 Task: Set the sepia intensity for the sepia video filter to 121.
Action: Mouse moved to (176, 24)
Screenshot: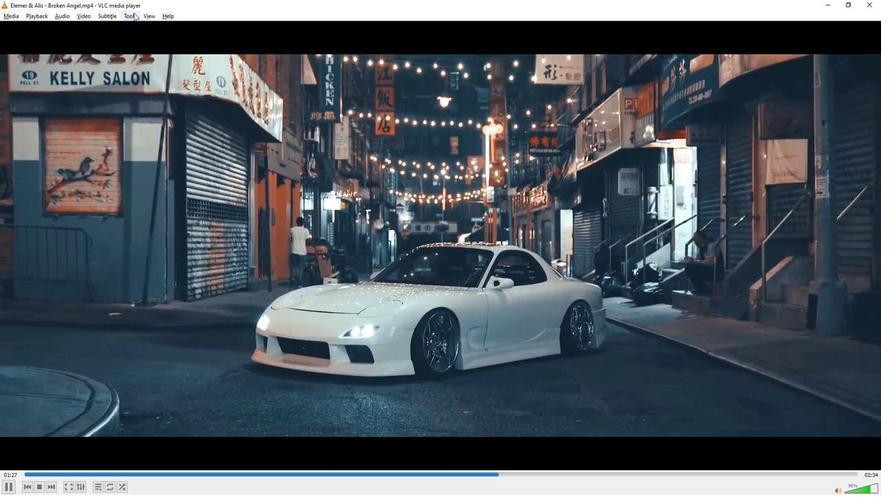 
Action: Mouse pressed left at (176, 24)
Screenshot: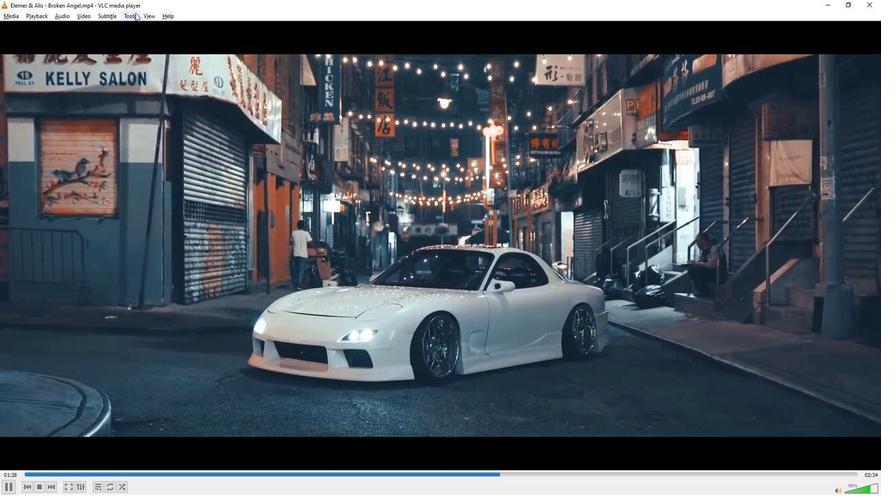 
Action: Mouse moved to (189, 118)
Screenshot: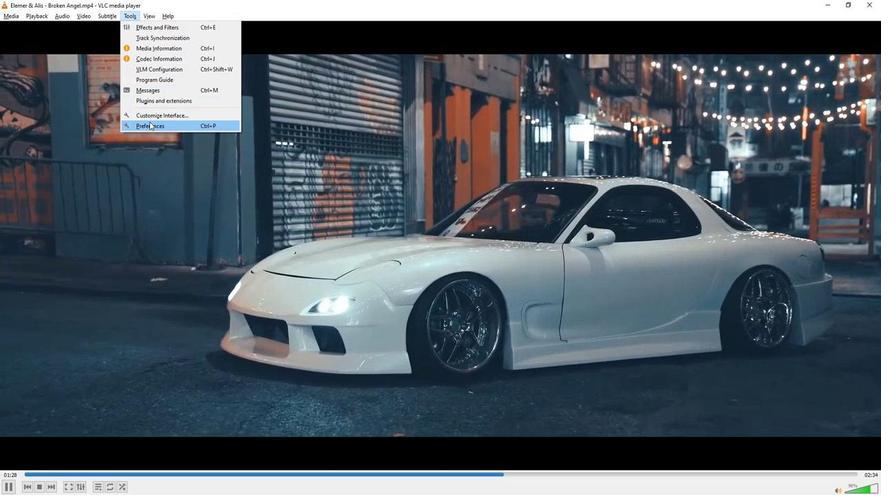 
Action: Mouse pressed left at (189, 118)
Screenshot: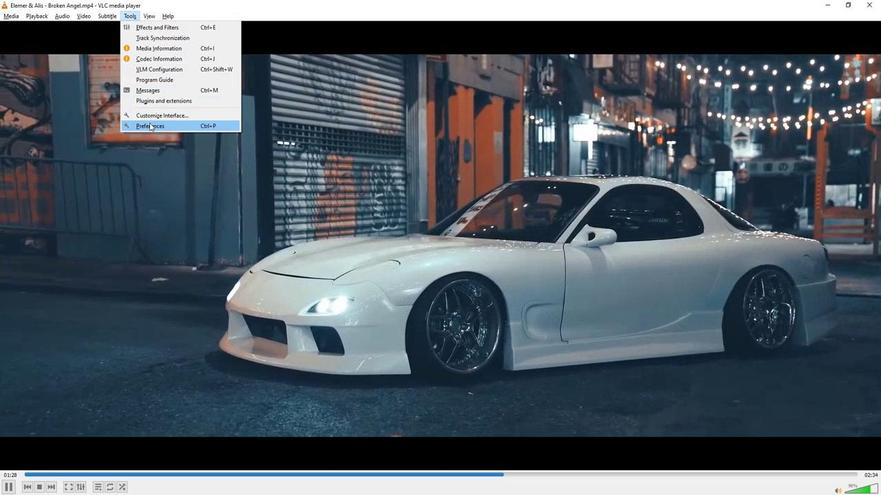 
Action: Mouse moved to (232, 347)
Screenshot: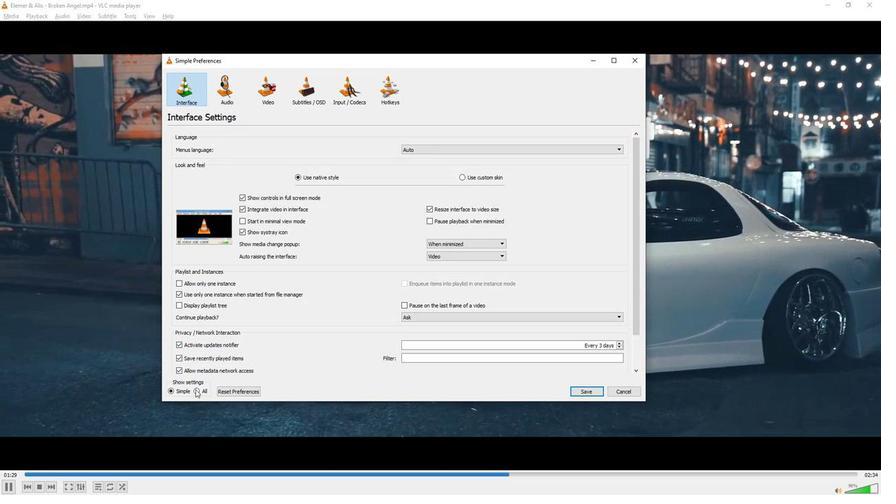 
Action: Mouse pressed left at (232, 347)
Screenshot: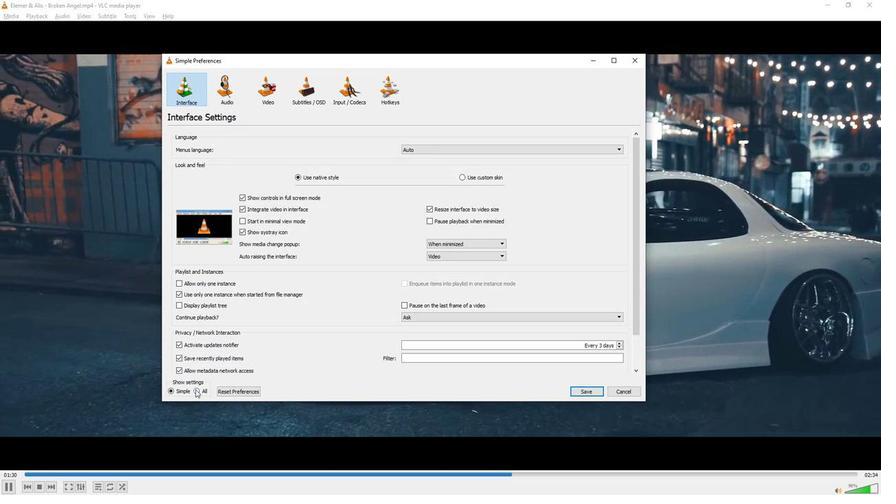 
Action: Mouse moved to (236, 256)
Screenshot: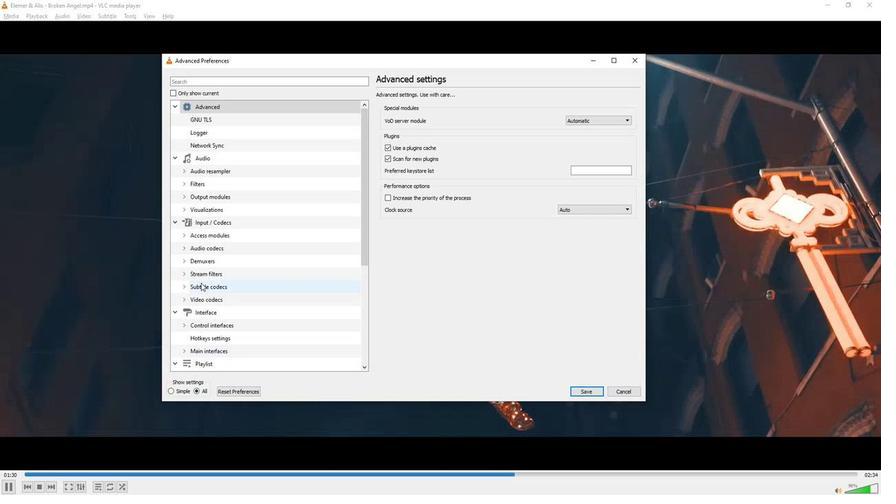 
Action: Mouse scrolled (236, 255) with delta (0, 0)
Screenshot: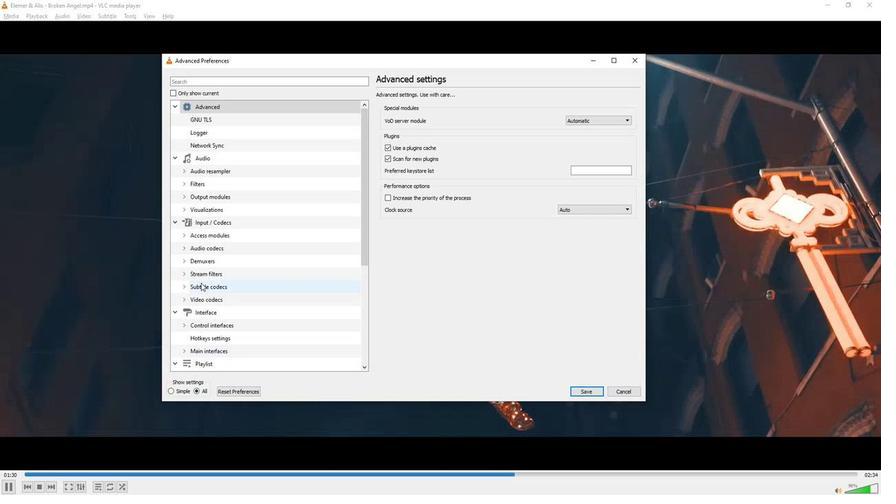 
Action: Mouse scrolled (236, 255) with delta (0, 0)
Screenshot: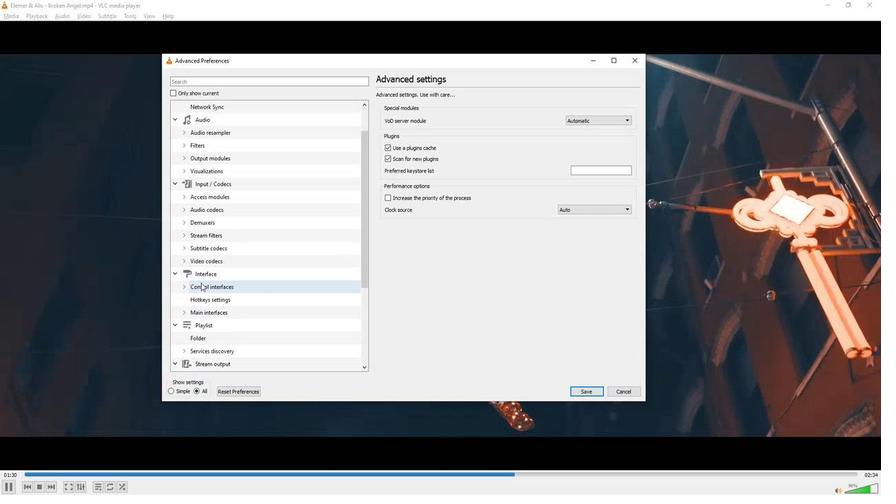 
Action: Mouse scrolled (236, 255) with delta (0, 0)
Screenshot: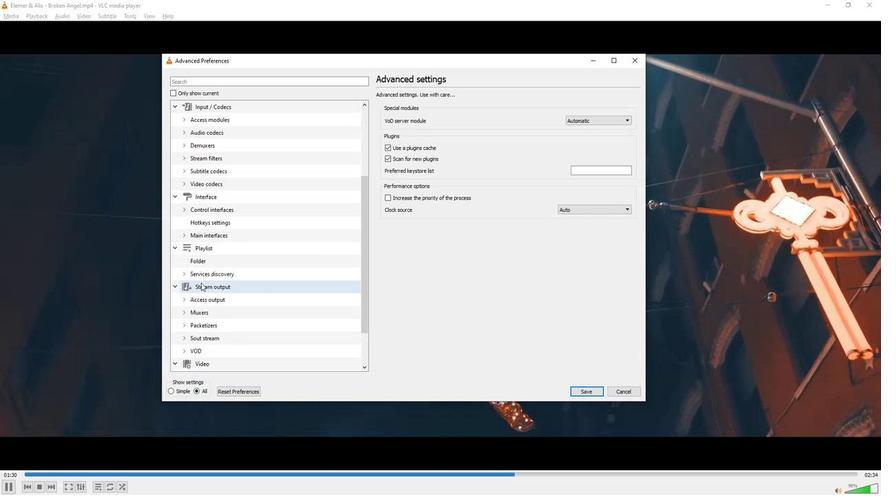 
Action: Mouse scrolled (236, 255) with delta (0, 0)
Screenshot: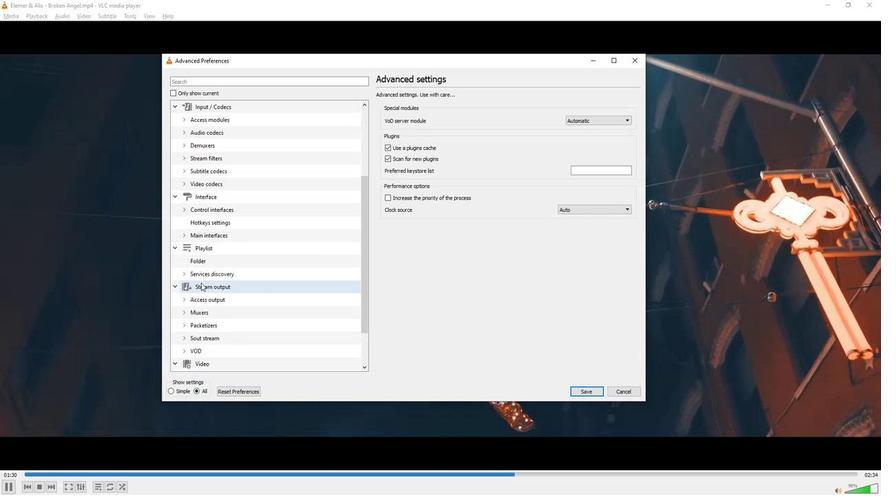 
Action: Mouse scrolled (236, 255) with delta (0, 0)
Screenshot: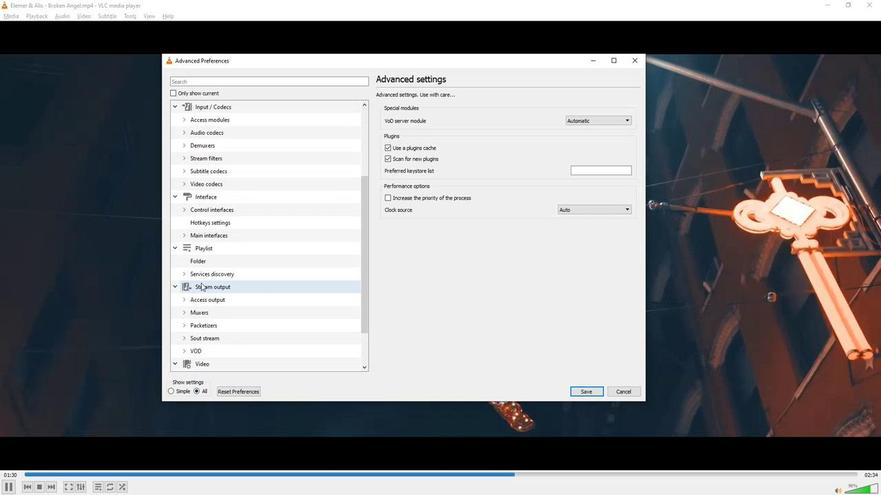
Action: Mouse scrolled (236, 255) with delta (0, 0)
Screenshot: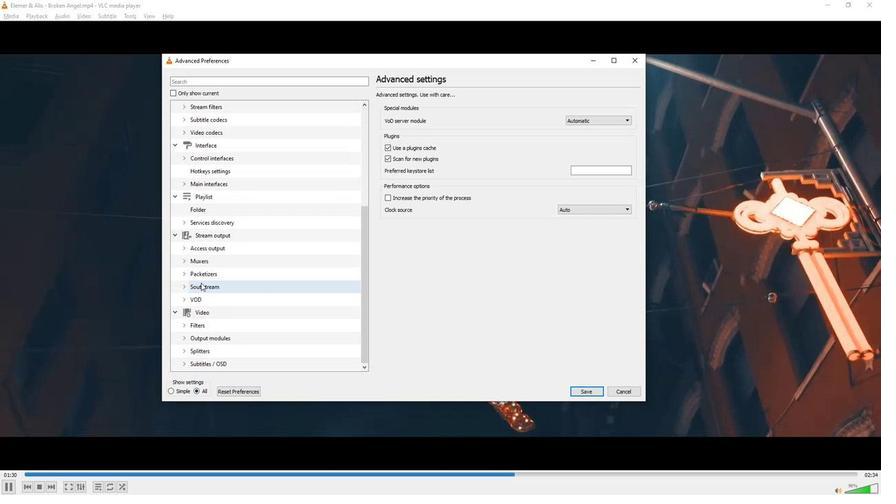 
Action: Mouse scrolled (236, 255) with delta (0, 0)
Screenshot: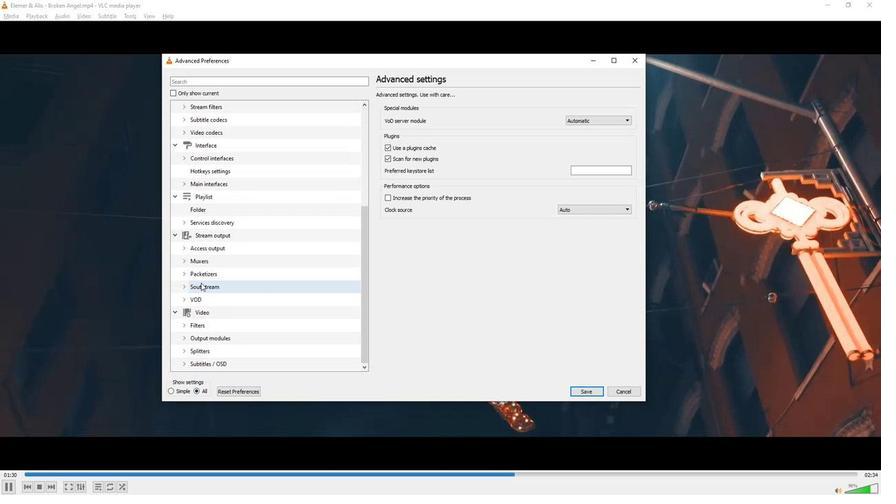 
Action: Mouse scrolled (236, 255) with delta (0, 0)
Screenshot: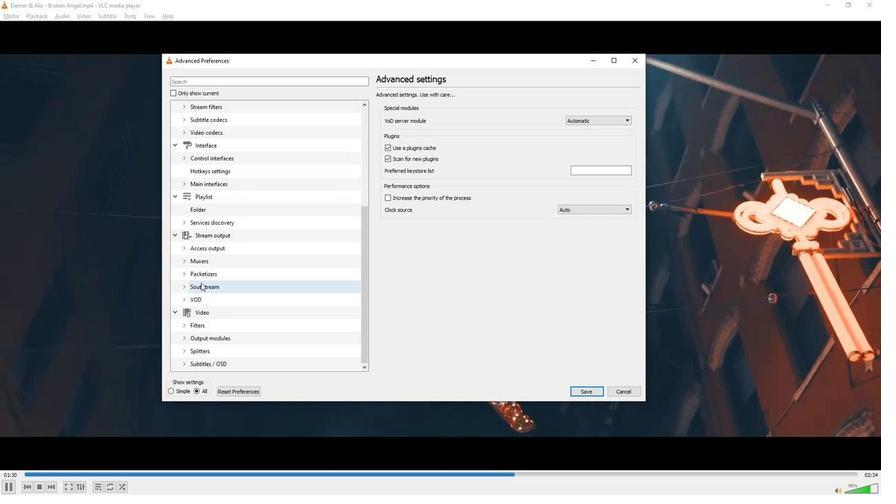 
Action: Mouse moved to (221, 292)
Screenshot: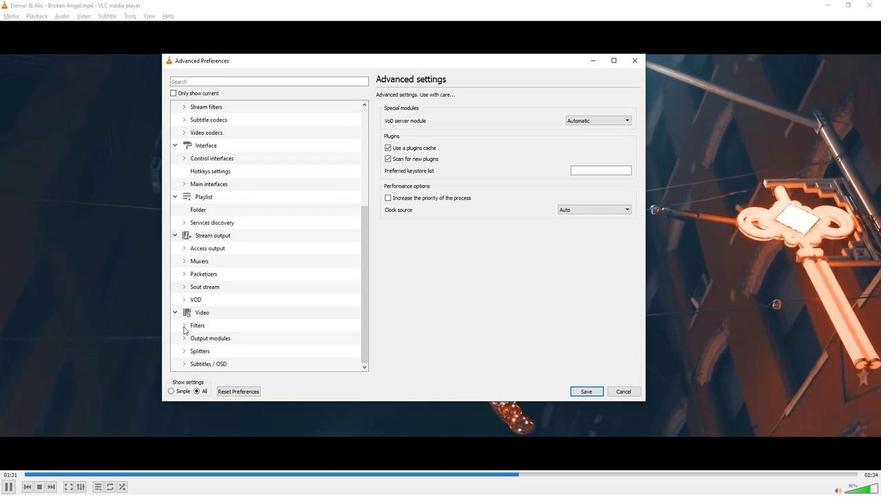 
Action: Mouse pressed left at (221, 292)
Screenshot: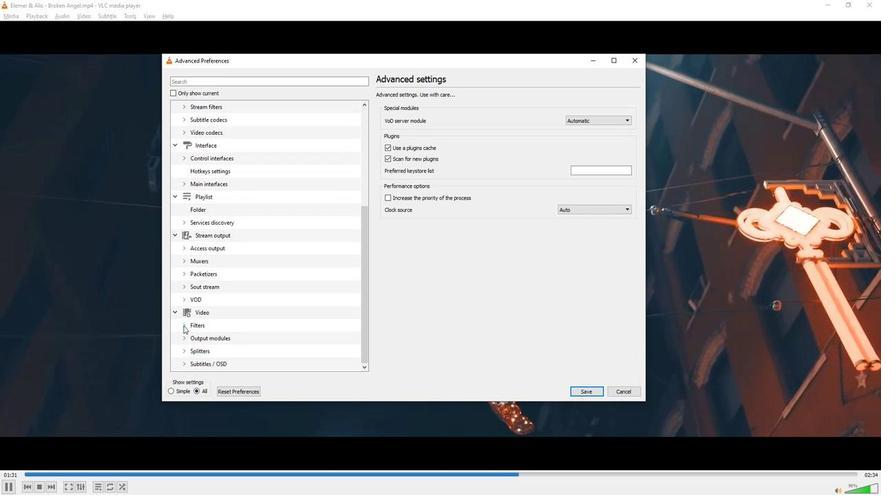 
Action: Mouse moved to (266, 253)
Screenshot: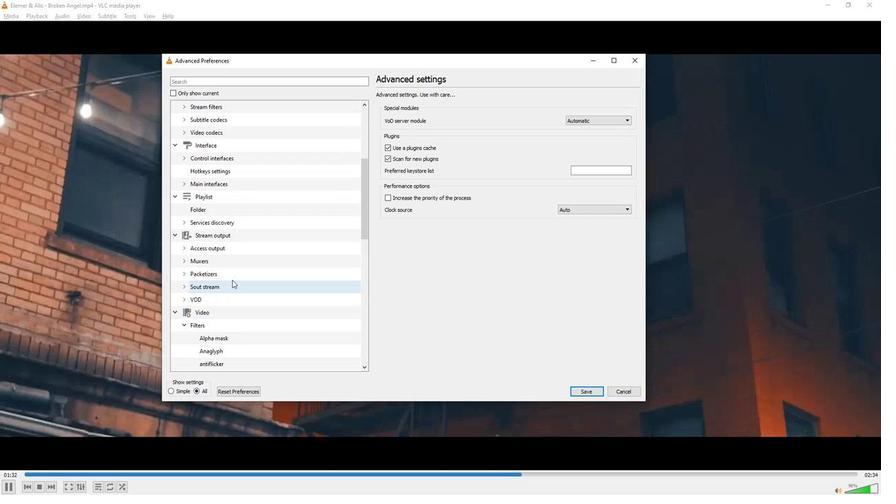 
Action: Mouse scrolled (266, 252) with delta (0, 0)
Screenshot: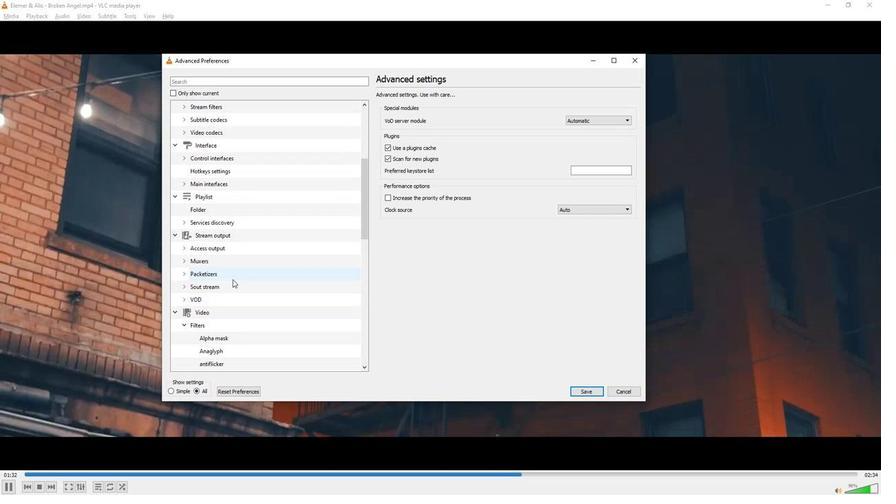 
Action: Mouse scrolled (266, 252) with delta (0, 0)
Screenshot: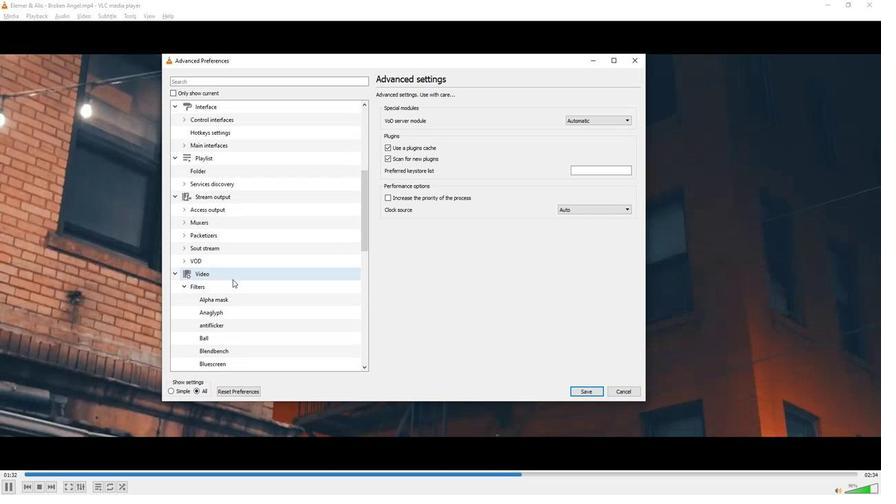 
Action: Mouse scrolled (266, 252) with delta (0, 0)
Screenshot: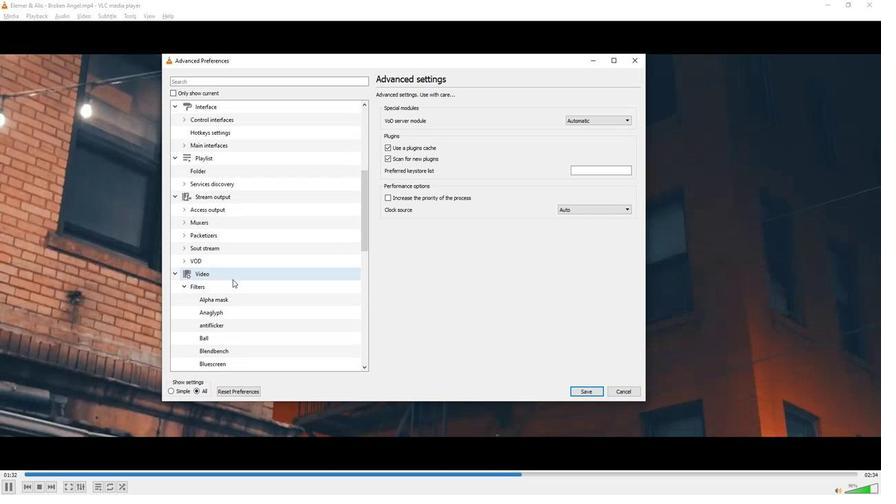 
Action: Mouse scrolled (266, 252) with delta (0, 0)
Screenshot: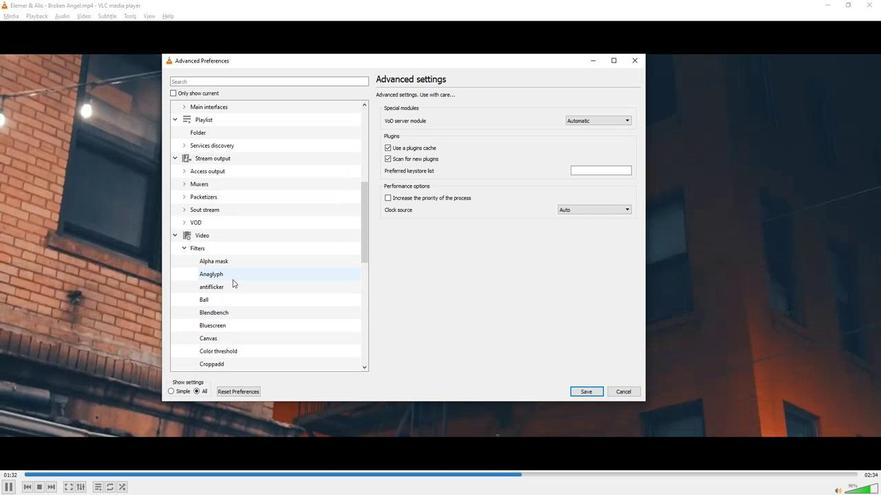 
Action: Mouse scrolled (266, 252) with delta (0, 0)
Screenshot: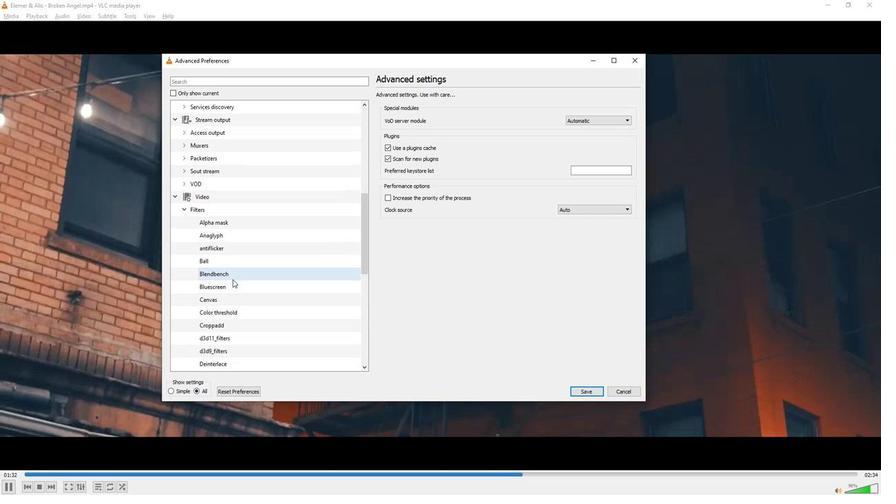 
Action: Mouse scrolled (266, 252) with delta (0, 0)
Screenshot: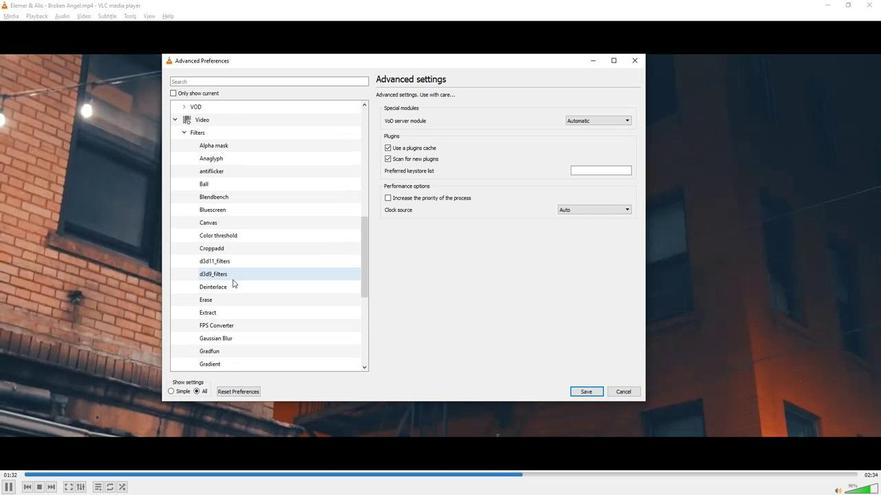 
Action: Mouse scrolled (266, 252) with delta (0, 0)
Screenshot: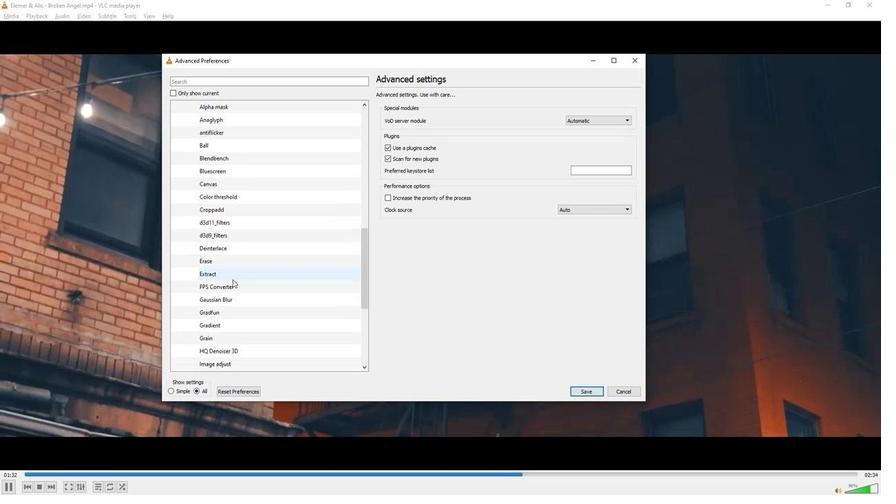 
Action: Mouse scrolled (266, 252) with delta (0, 0)
Screenshot: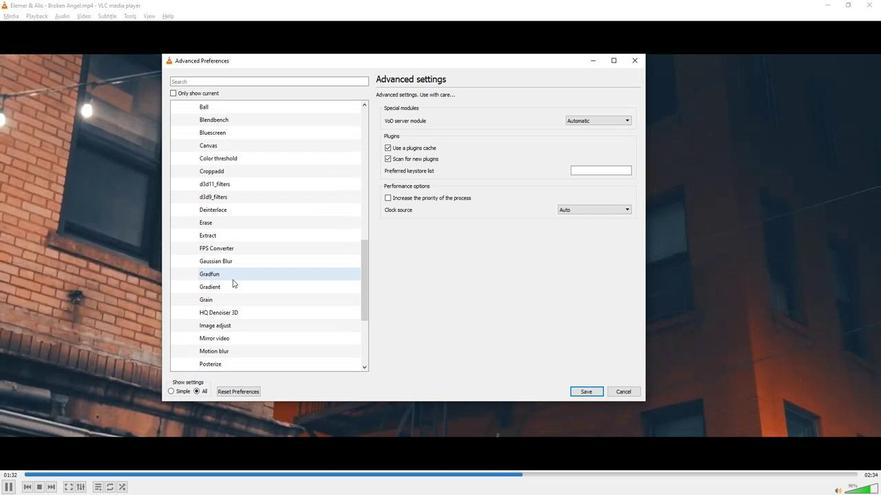 
Action: Mouse moved to (266, 253)
Screenshot: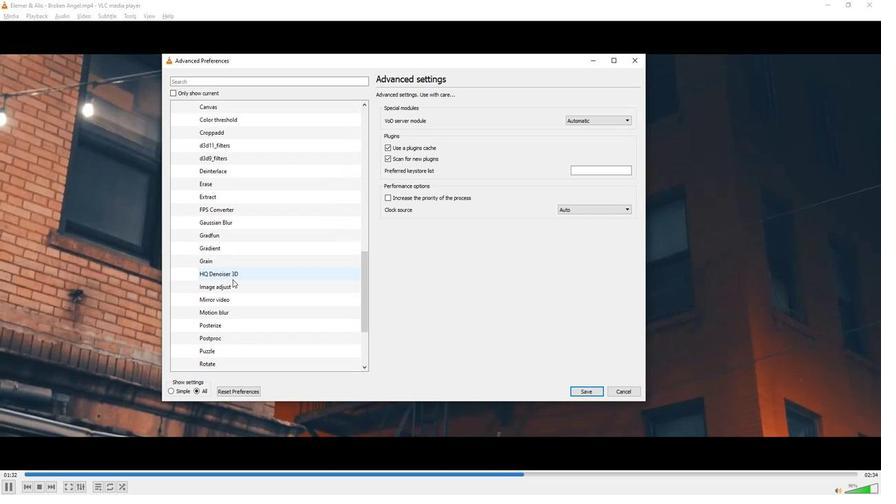 
Action: Mouse scrolled (266, 252) with delta (0, 0)
Screenshot: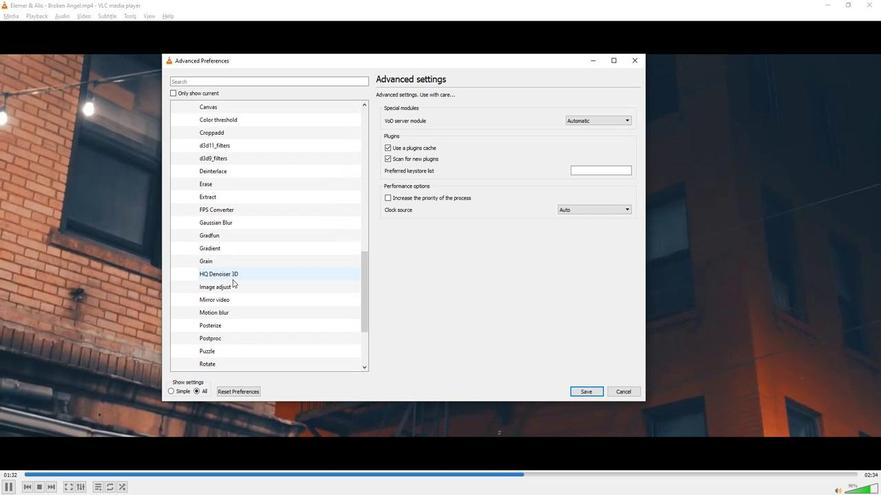 
Action: Mouse moved to (252, 312)
Screenshot: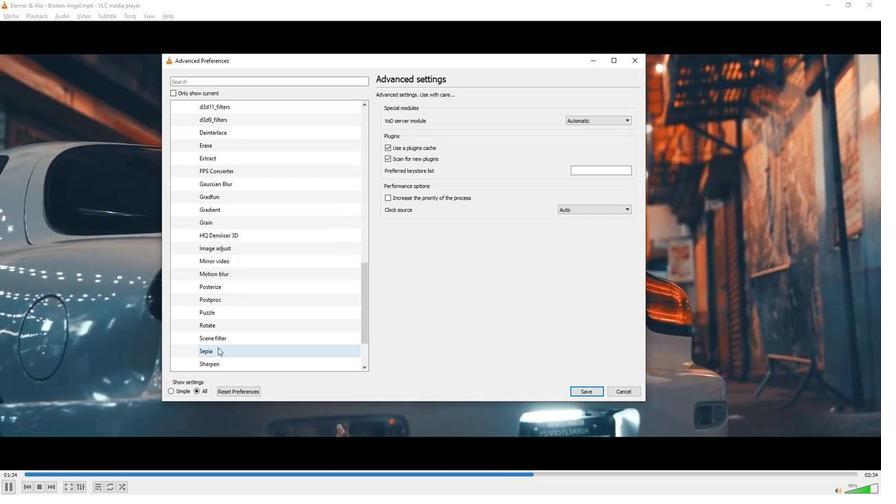 
Action: Mouse pressed left at (252, 312)
Screenshot: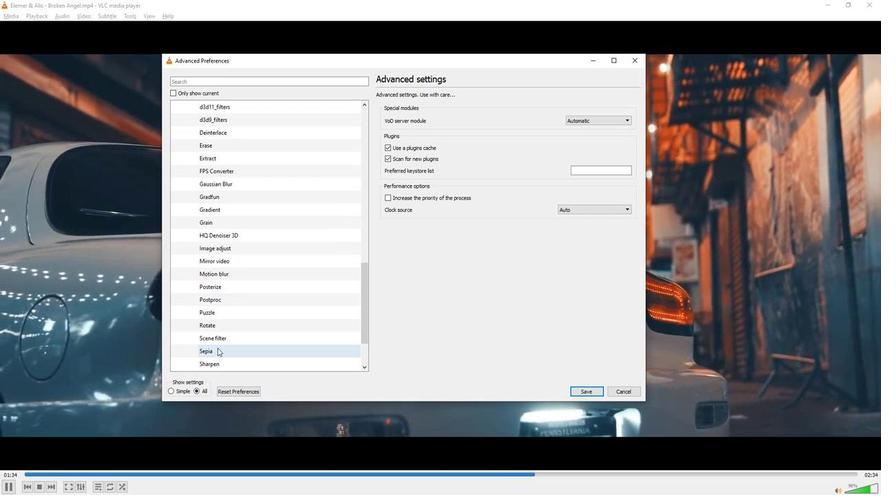 
Action: Mouse moved to (639, 105)
Screenshot: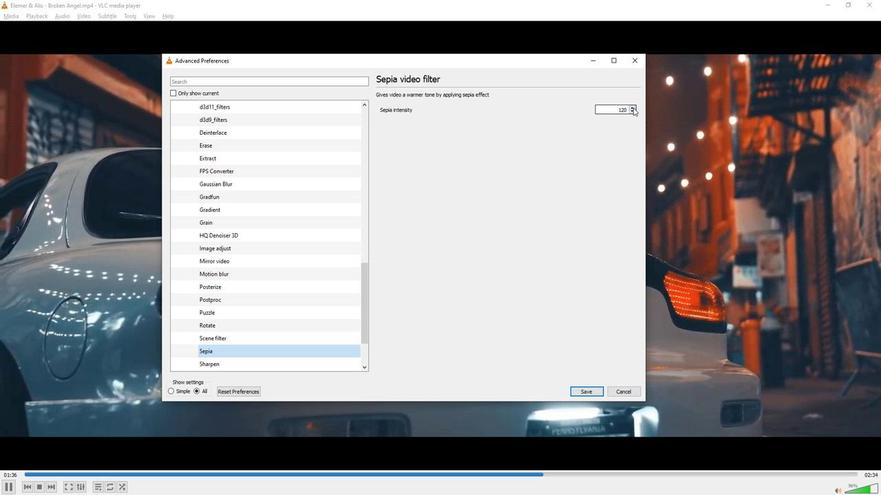 
Action: Mouse pressed left at (639, 105)
Screenshot: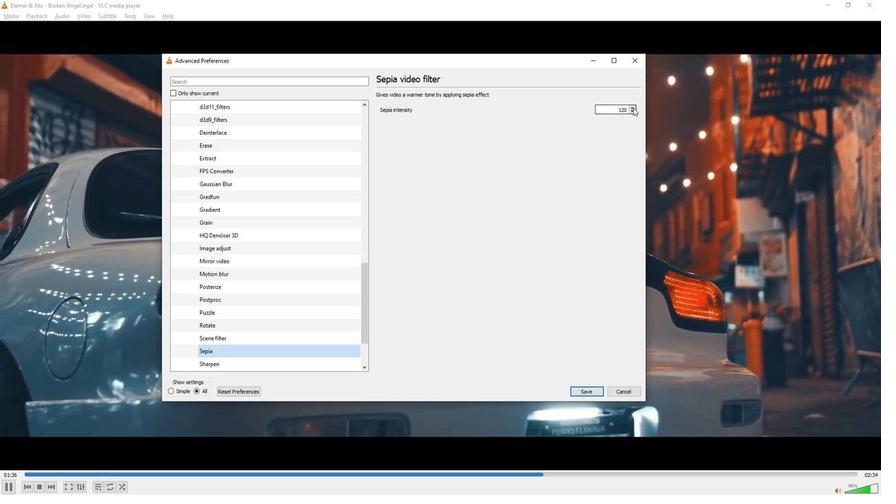 
Action: Mouse moved to (607, 156)
Screenshot: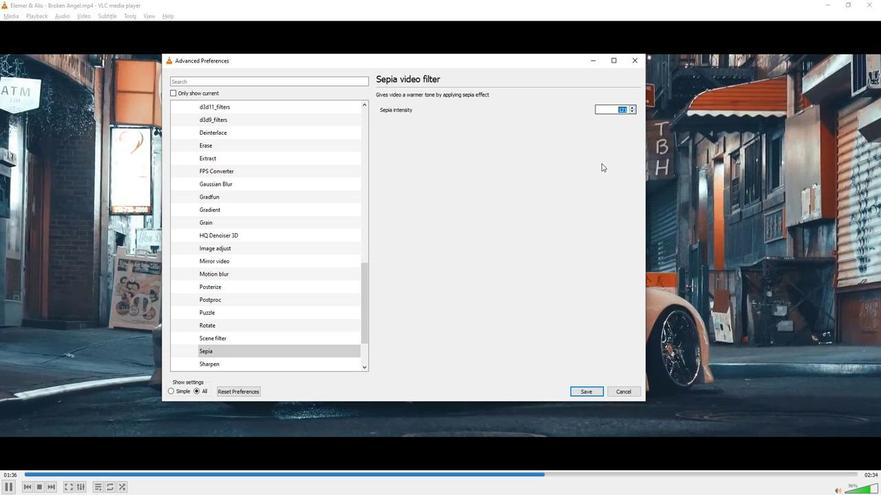 
Action: Mouse pressed left at (607, 156)
Screenshot: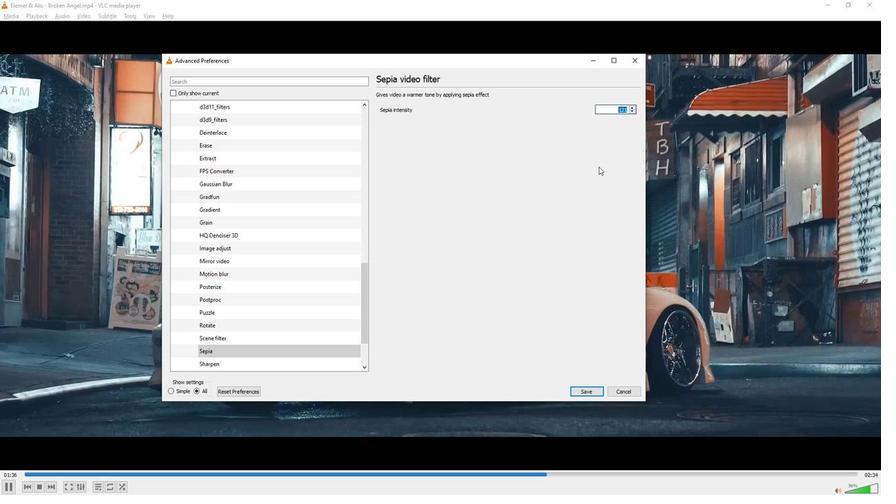 
